 Task: Create in the project VortexTech and in the Backlog issue 'Integrate a new loyalty program feature into an existing e-commerce website to enhance customer retention and engagement' a child issue 'Automated testing infrastructure security testing and reporting', and assign it to team member softage.3@softage.net.
Action: Mouse moved to (536, 378)
Screenshot: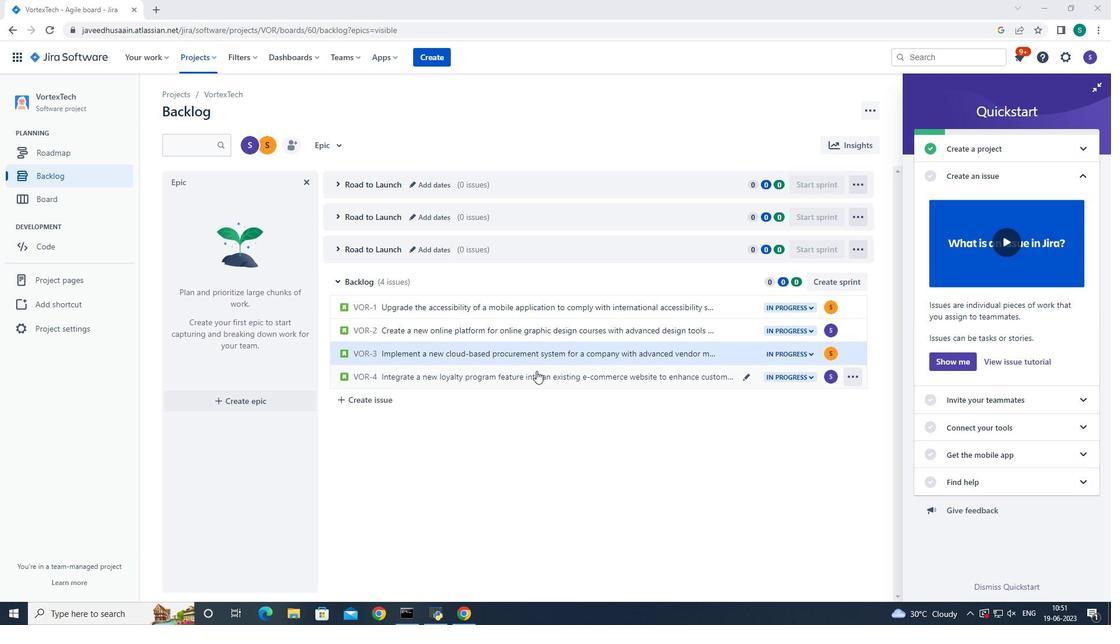 
Action: Mouse pressed left at (536, 378)
Screenshot: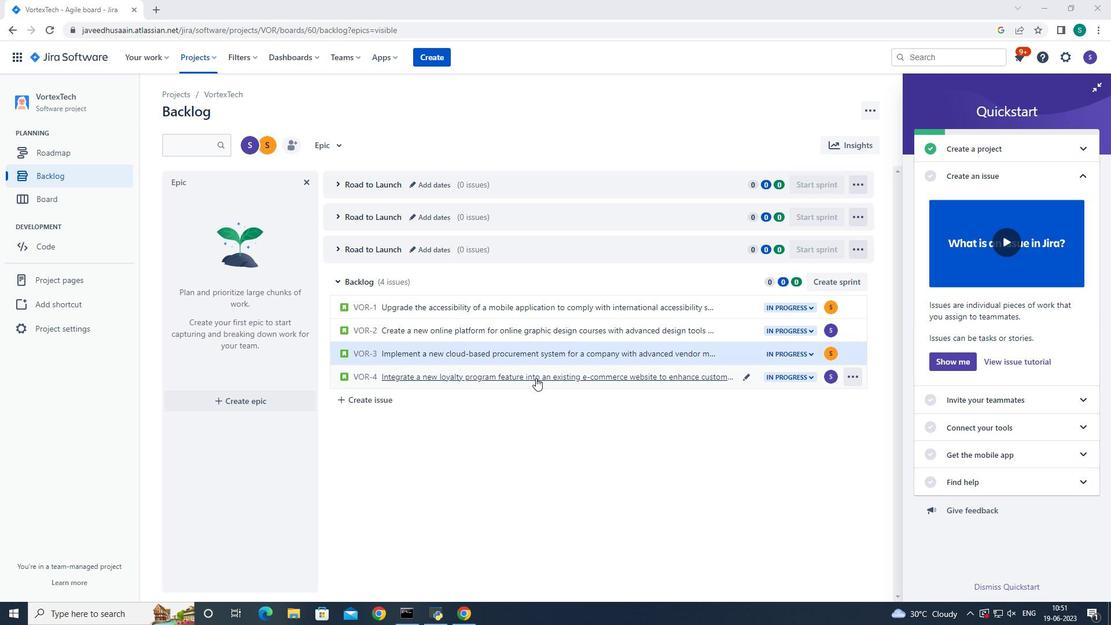 
Action: Mouse moved to (701, 294)
Screenshot: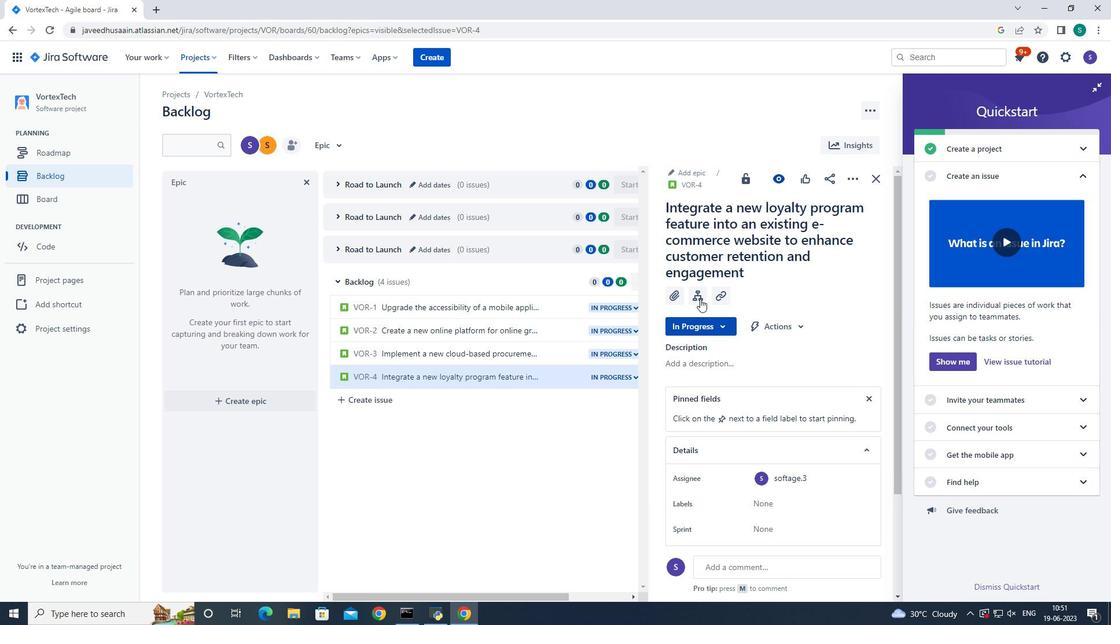 
Action: Mouse pressed left at (701, 294)
Screenshot: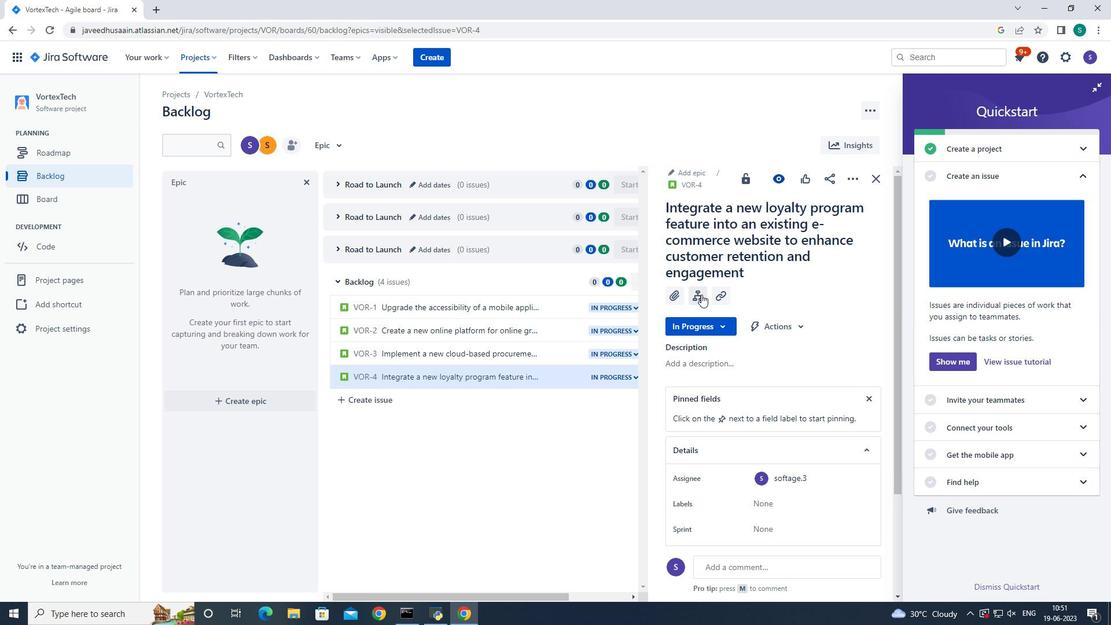 
Action: Mouse moved to (706, 369)
Screenshot: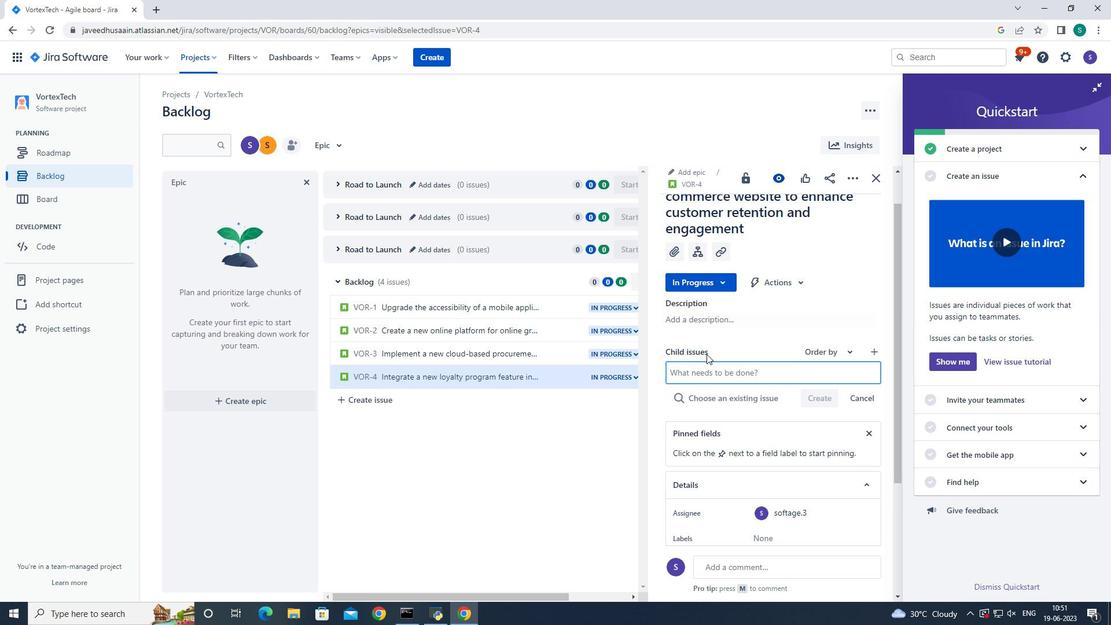 
Action: Mouse pressed left at (706, 369)
Screenshot: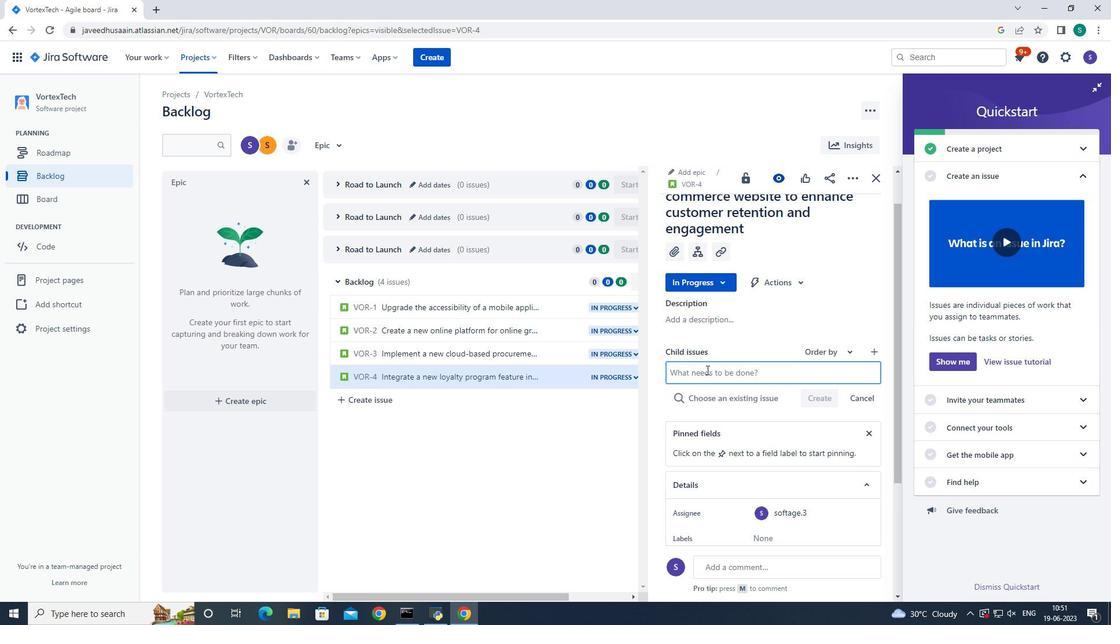 
Action: Key pressed <Key.shift>Automated<Key.space>testing<Key.space>infrastructure<Key.space>security<Key.space>testing<Key.space>and<Key.space>reporting
Screenshot: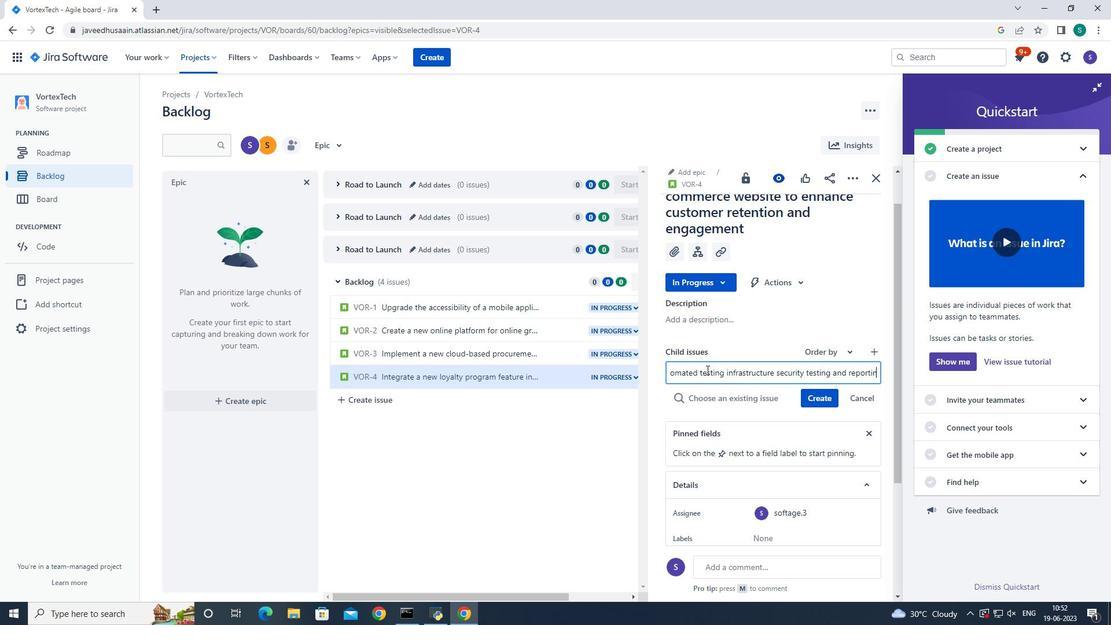 
Action: Mouse moved to (819, 397)
Screenshot: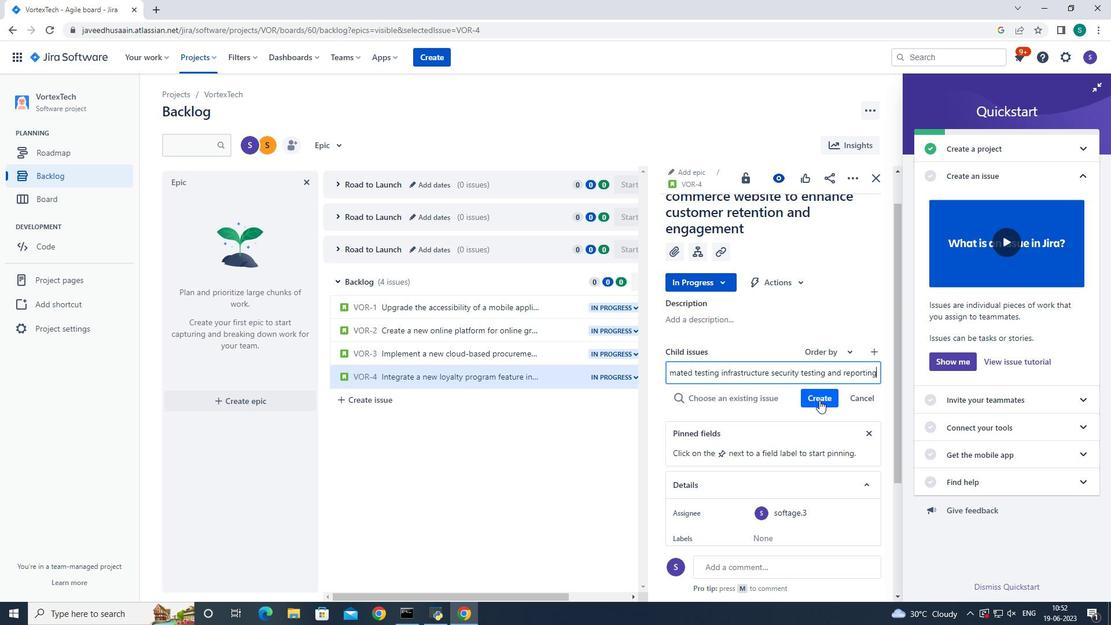 
Action: Mouse pressed left at (819, 397)
Screenshot: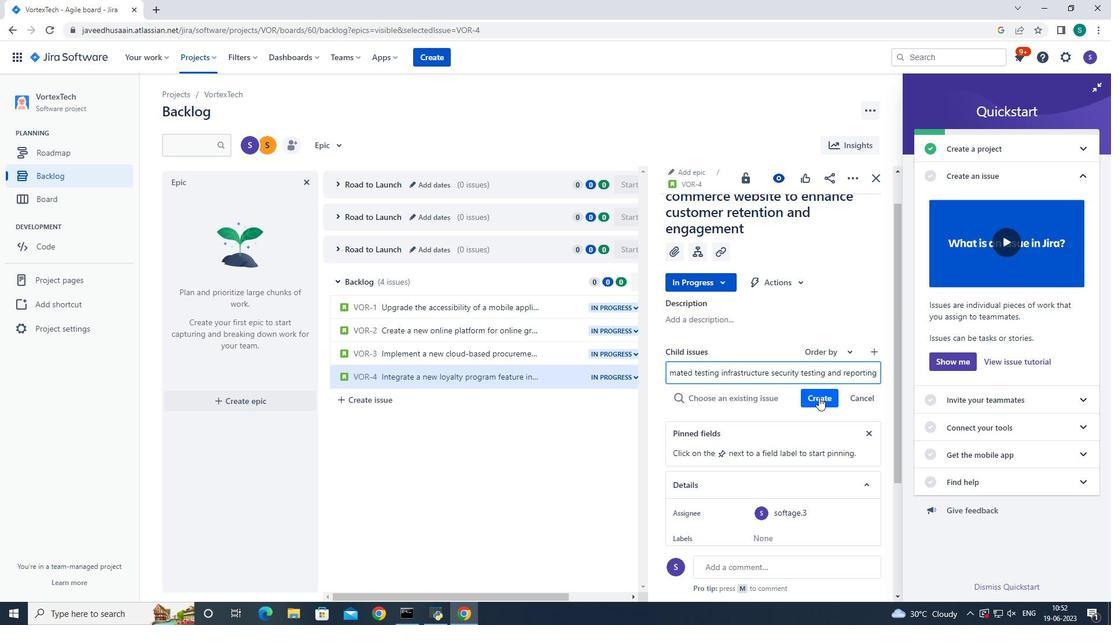 
Action: Mouse moved to (830, 382)
Screenshot: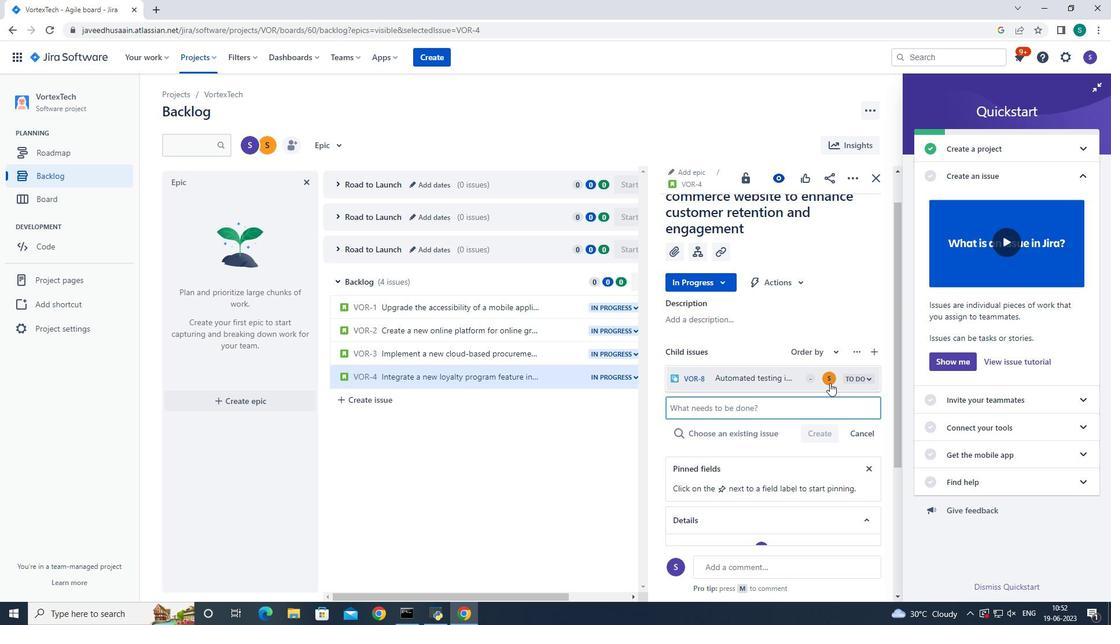 
Action: Mouse pressed left at (830, 382)
Screenshot: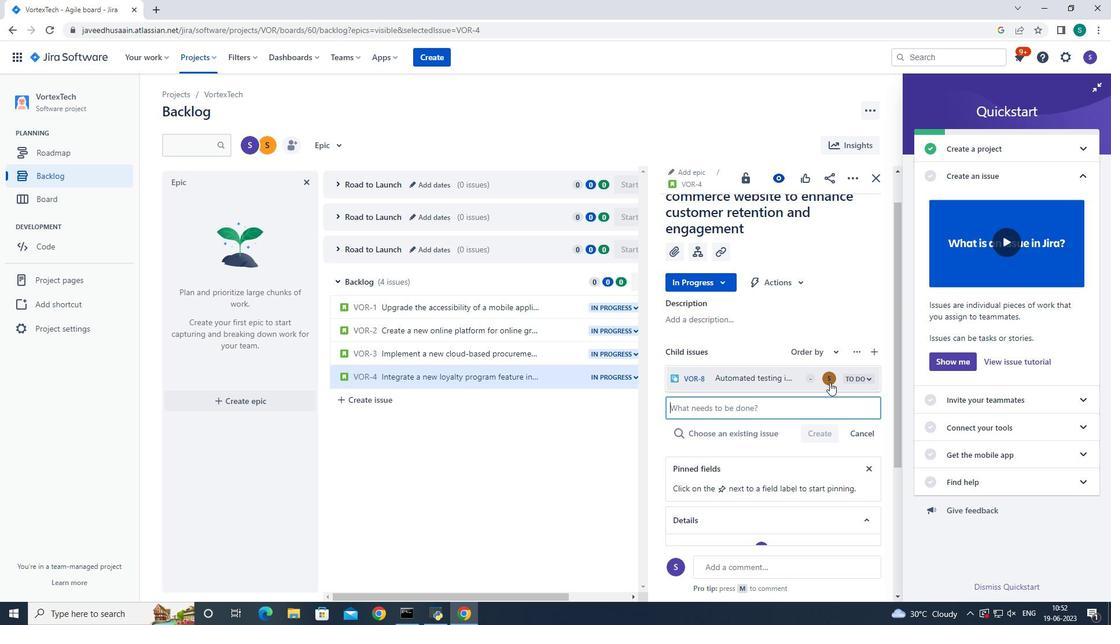 
Action: Mouse moved to (772, 338)
Screenshot: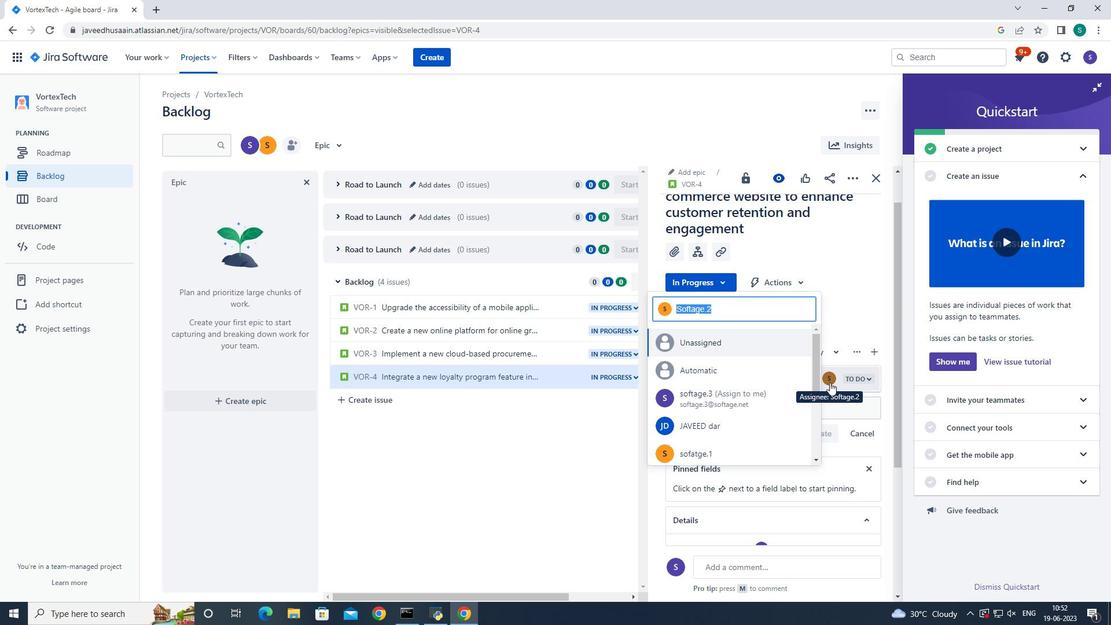 
Action: Key pressed <Key.backspace>softage.3<Key.shift>@softage.net
Screenshot: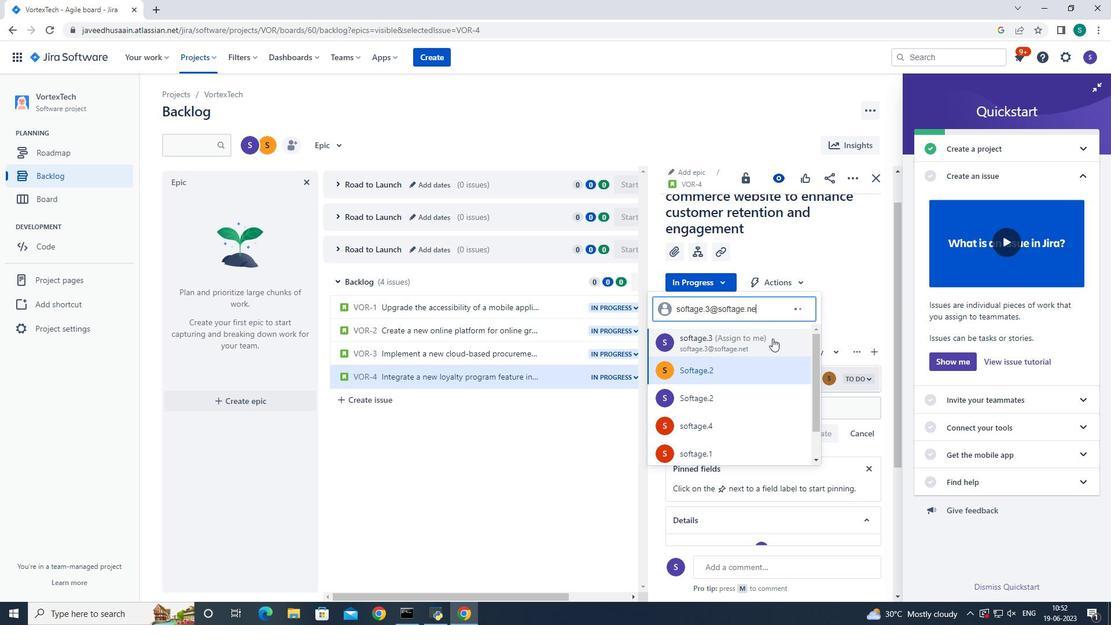
Action: Mouse moved to (724, 380)
Screenshot: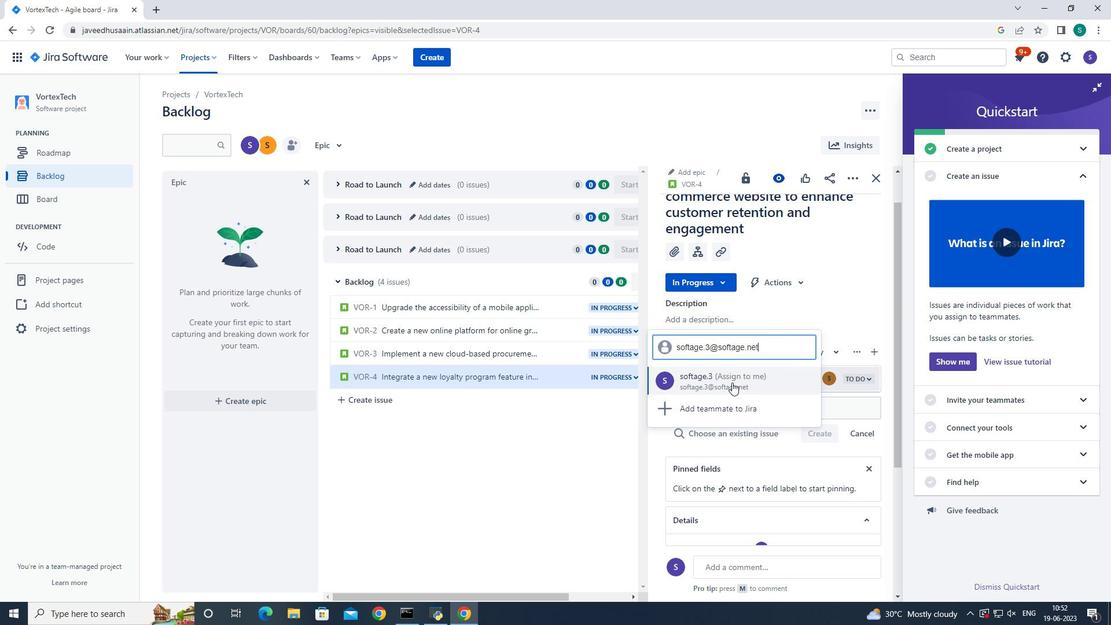
Action: Mouse pressed left at (724, 380)
Screenshot: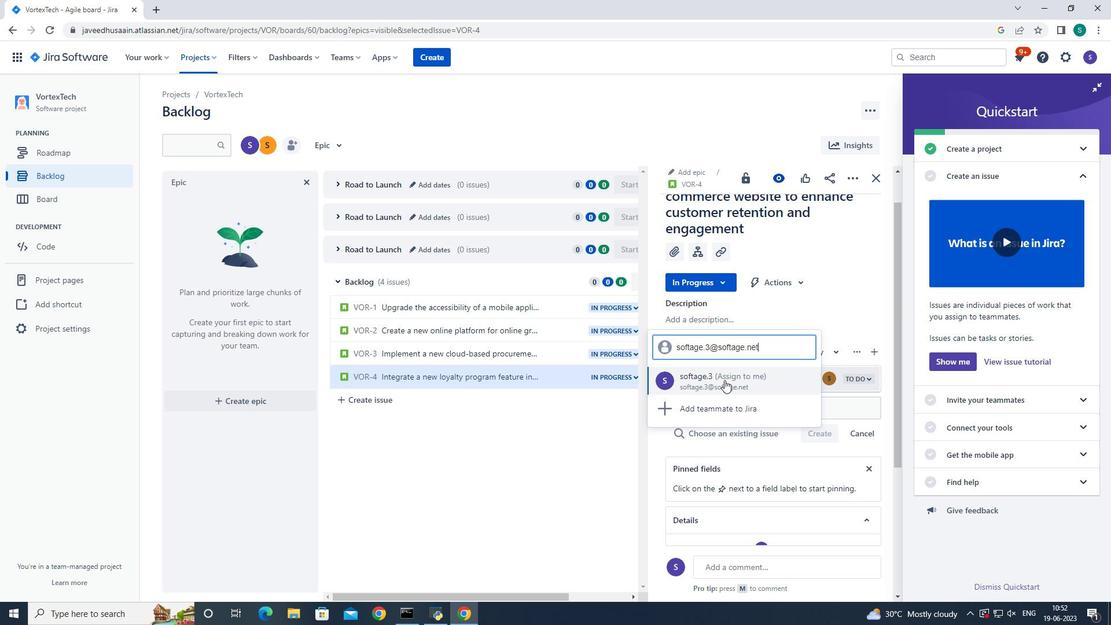 
Action: Mouse moved to (783, 422)
Screenshot: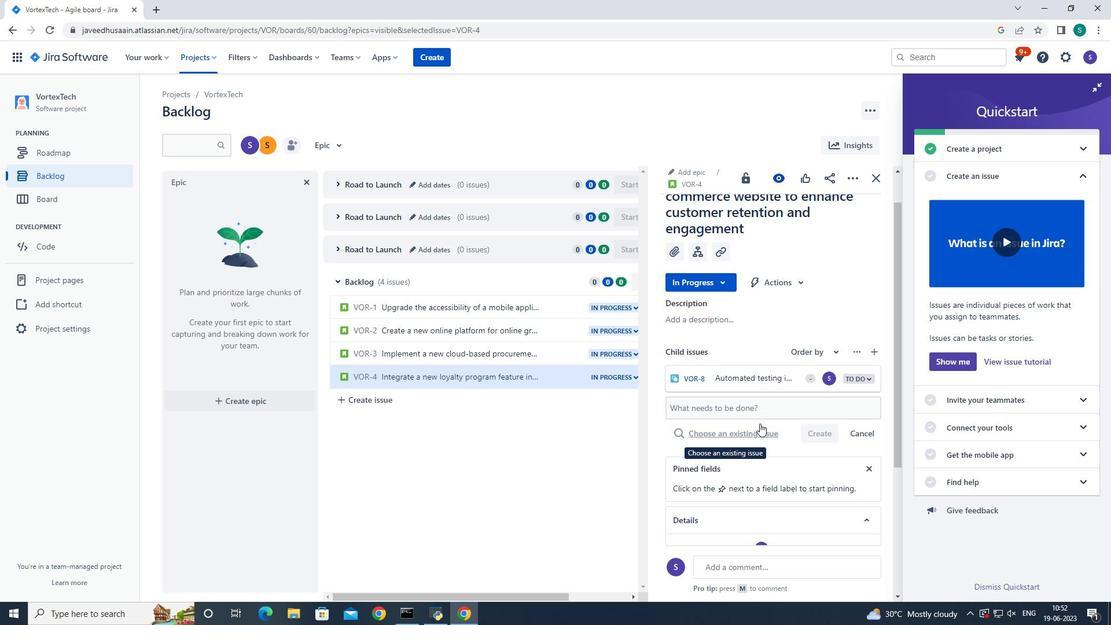 
